 Task: Create Board Customer Experience Optimization to Workspace Collaboration Software. Create Board Market Share Growth Strategy to Workspace Collaboration Software. Create Board Social Media Influencer Brand Ambassador Program Strategy and Execution to Workspace Collaboration Software
Action: Mouse moved to (407, 89)
Screenshot: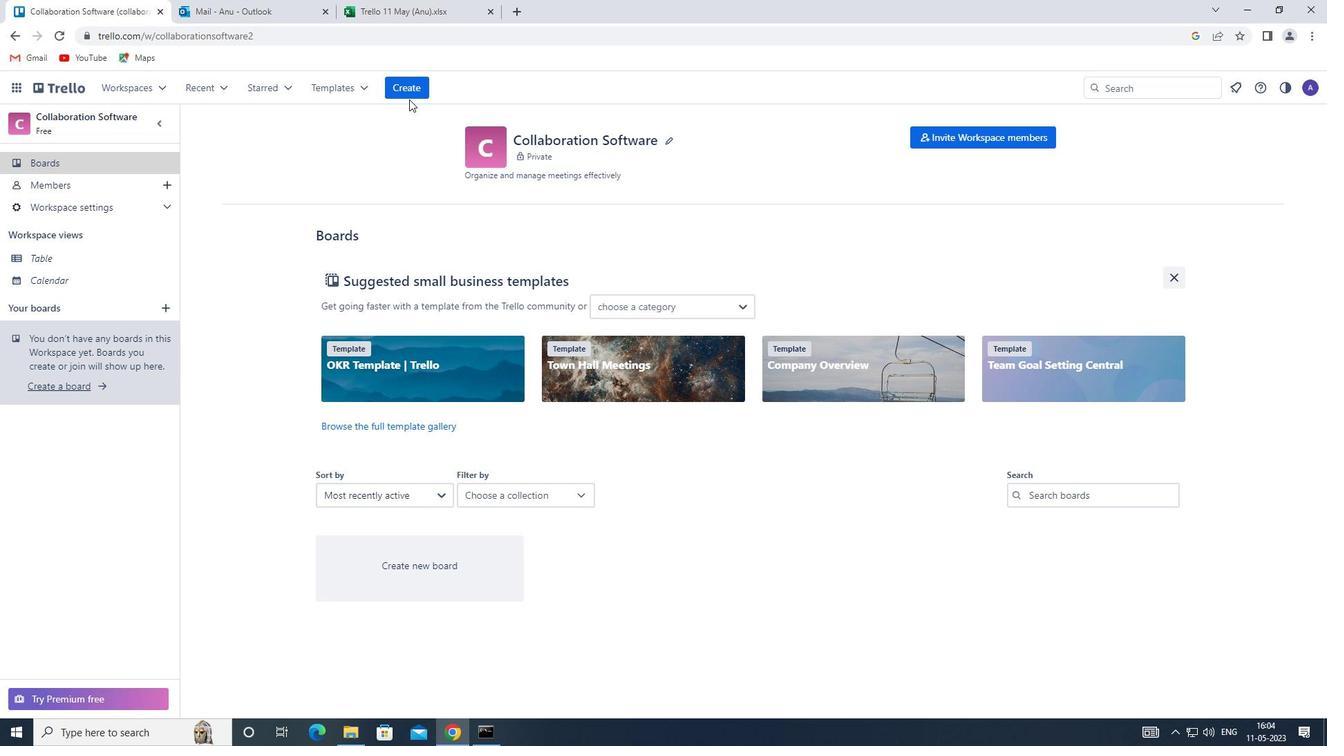 
Action: Mouse pressed left at (407, 89)
Screenshot: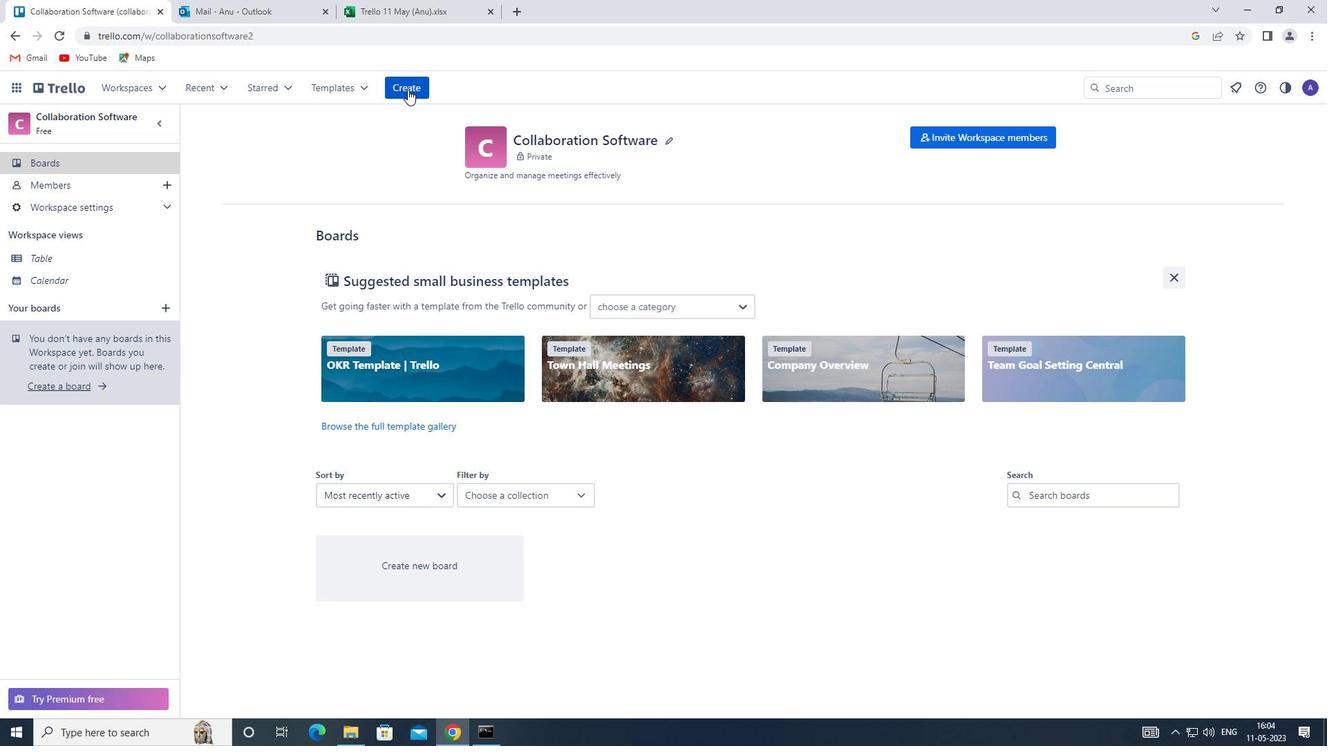 
Action: Mouse moved to (436, 131)
Screenshot: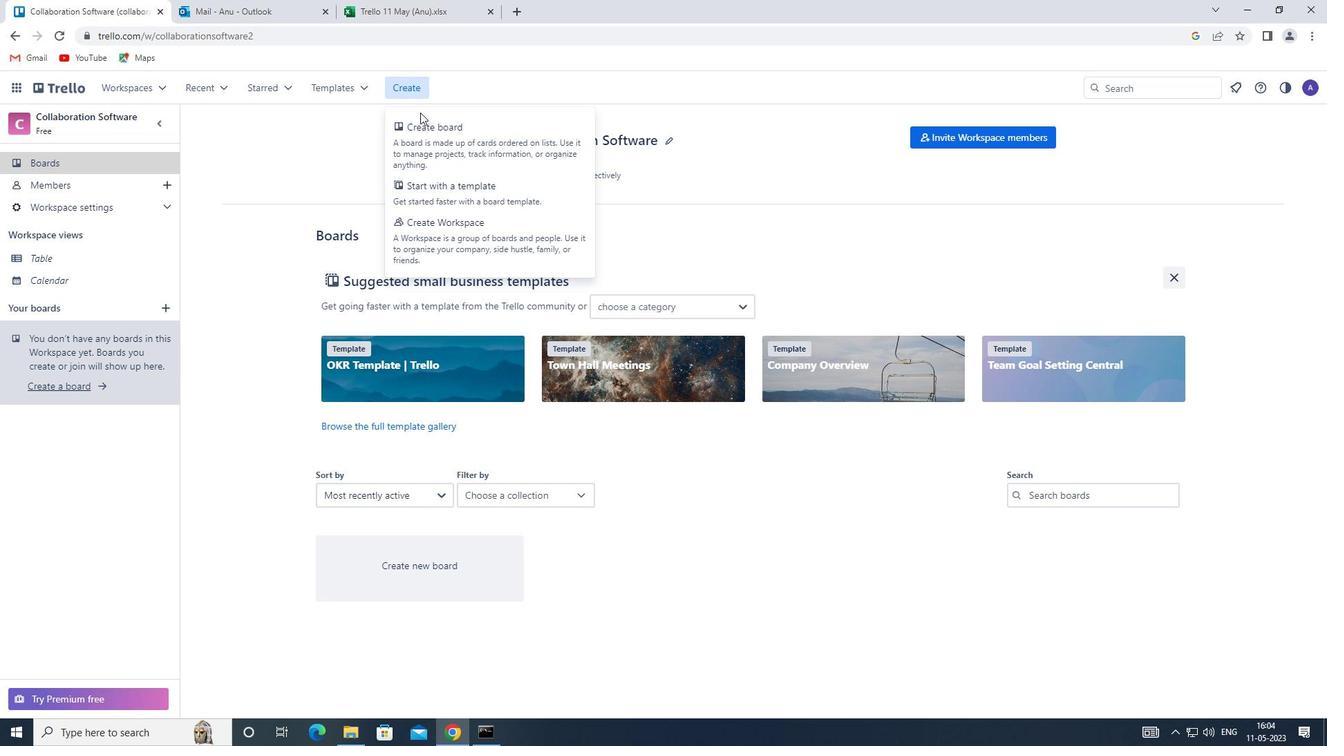
Action: Mouse pressed left at (436, 131)
Screenshot: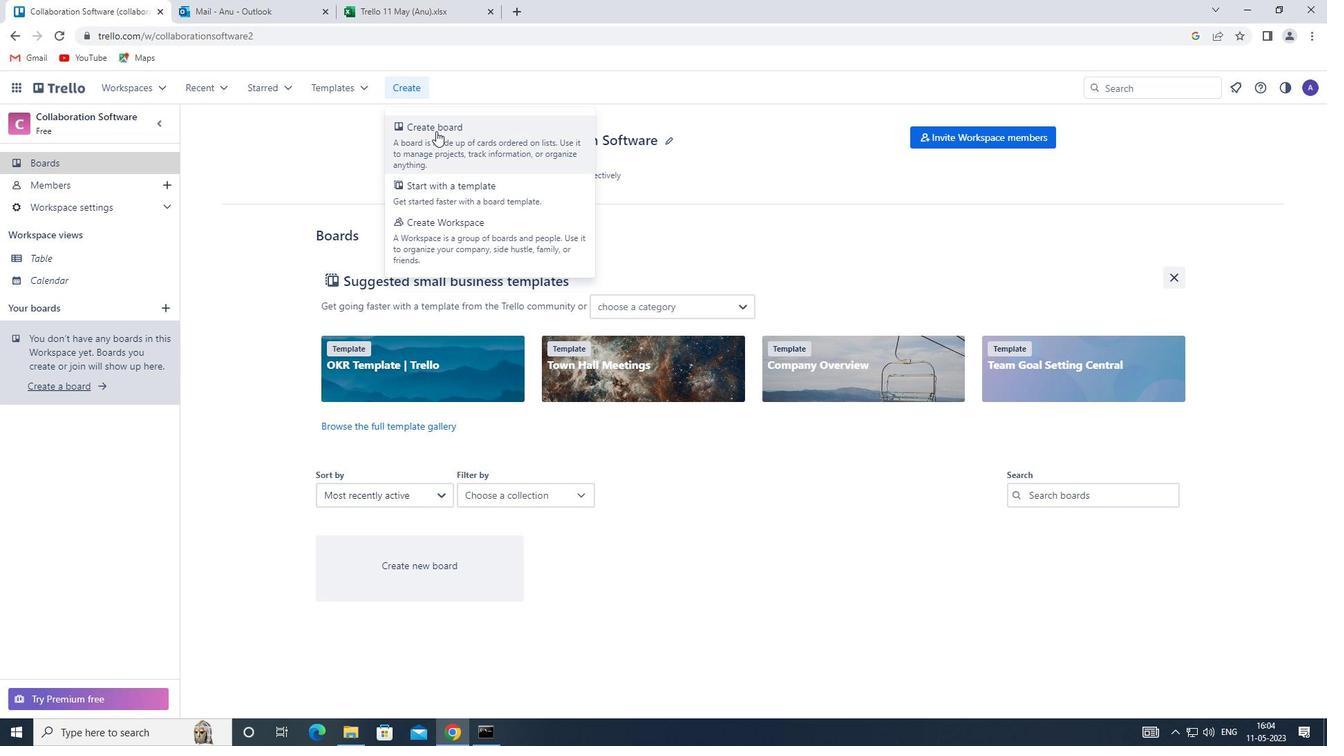
Action: Mouse moved to (429, 344)
Screenshot: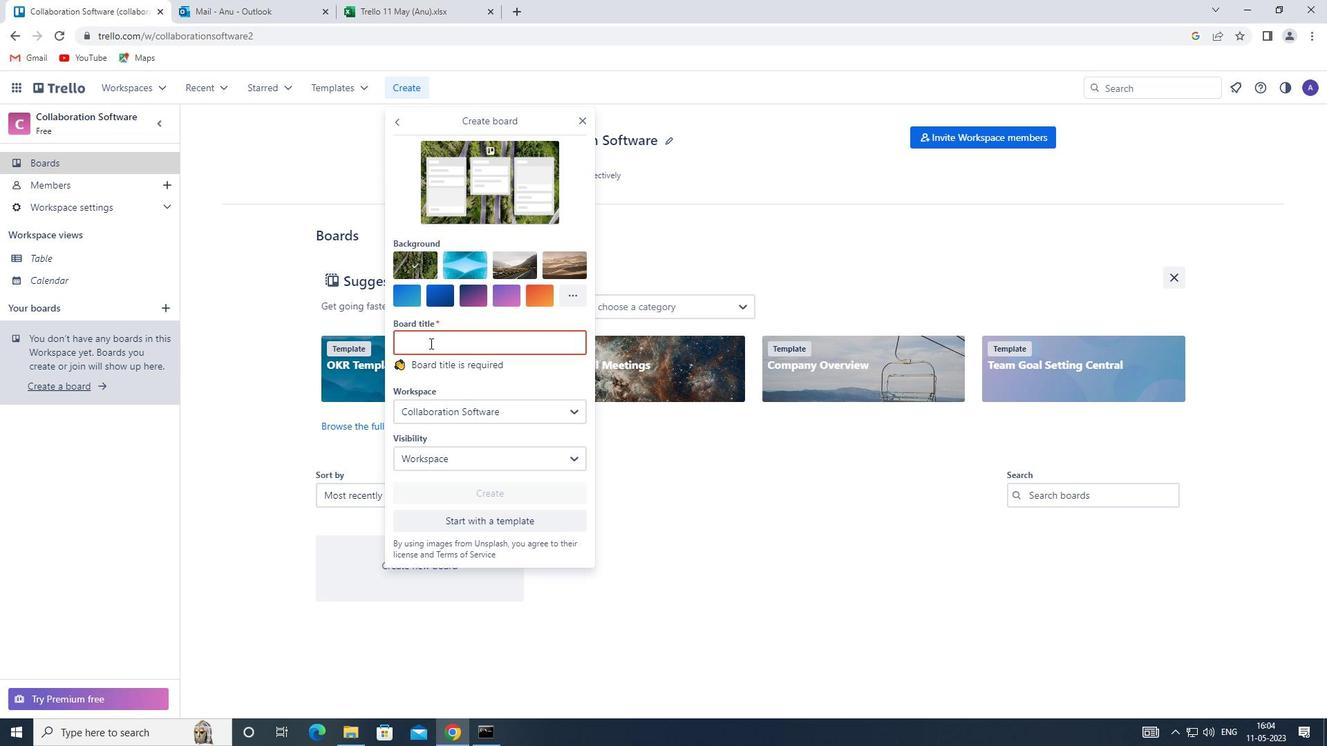 
Action: Mouse pressed left at (429, 344)
Screenshot: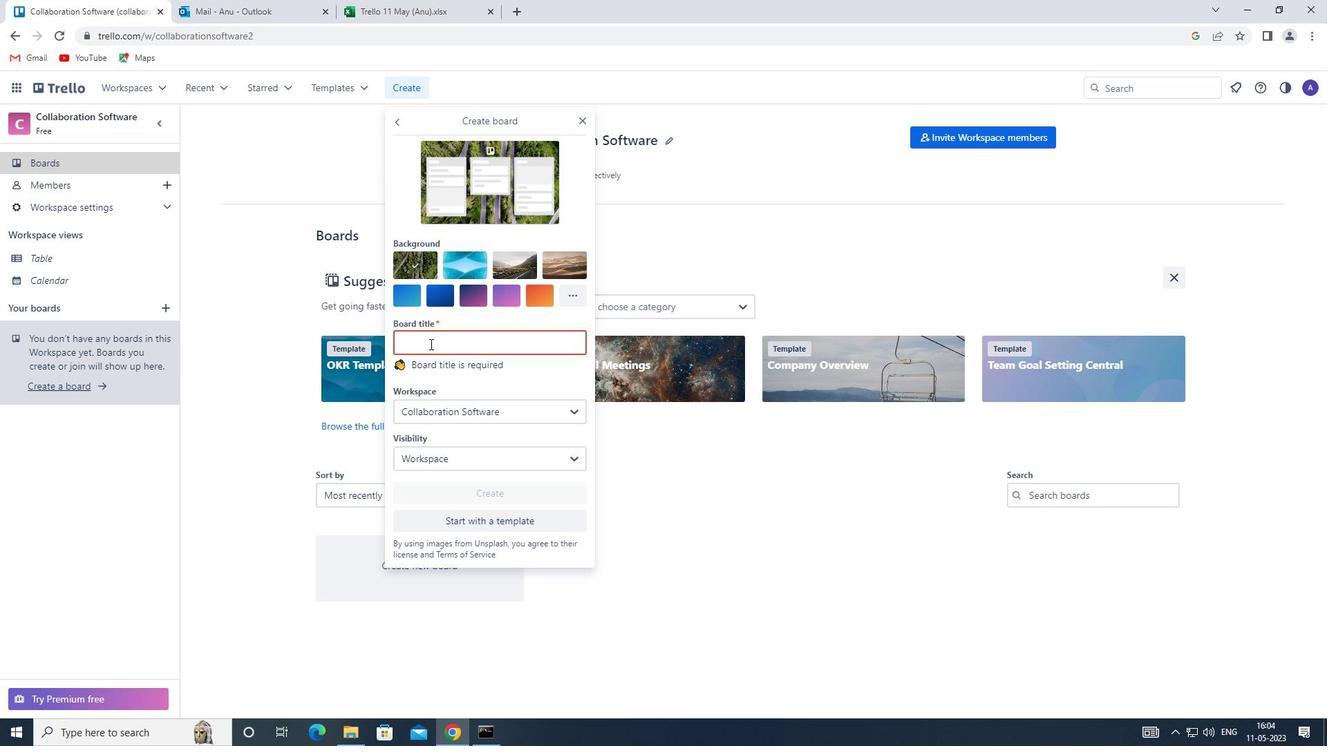 
Action: Key pressed <Key.shift>CUSTOMER<Key.space><Key.shift>EXPERIENCE<Key.space><Key.shift><Key.shift><Key.shift><Key.shift><Key.shift><Key.shift><Key.shift><Key.shift><Key.shift><Key.shift><Key.shift><Key.shift><Key.shift><Key.shift><Key.shift><Key.shift><Key.shift><Key.shift><Key.shift><Key.shift><Key.shift><Key.shift><Key.shift><Key.shift><Key.shift><Key.shift><Key.shift><Key.shift><Key.shift><Key.shift><Key.shift>OPTIMIZATION
Screenshot: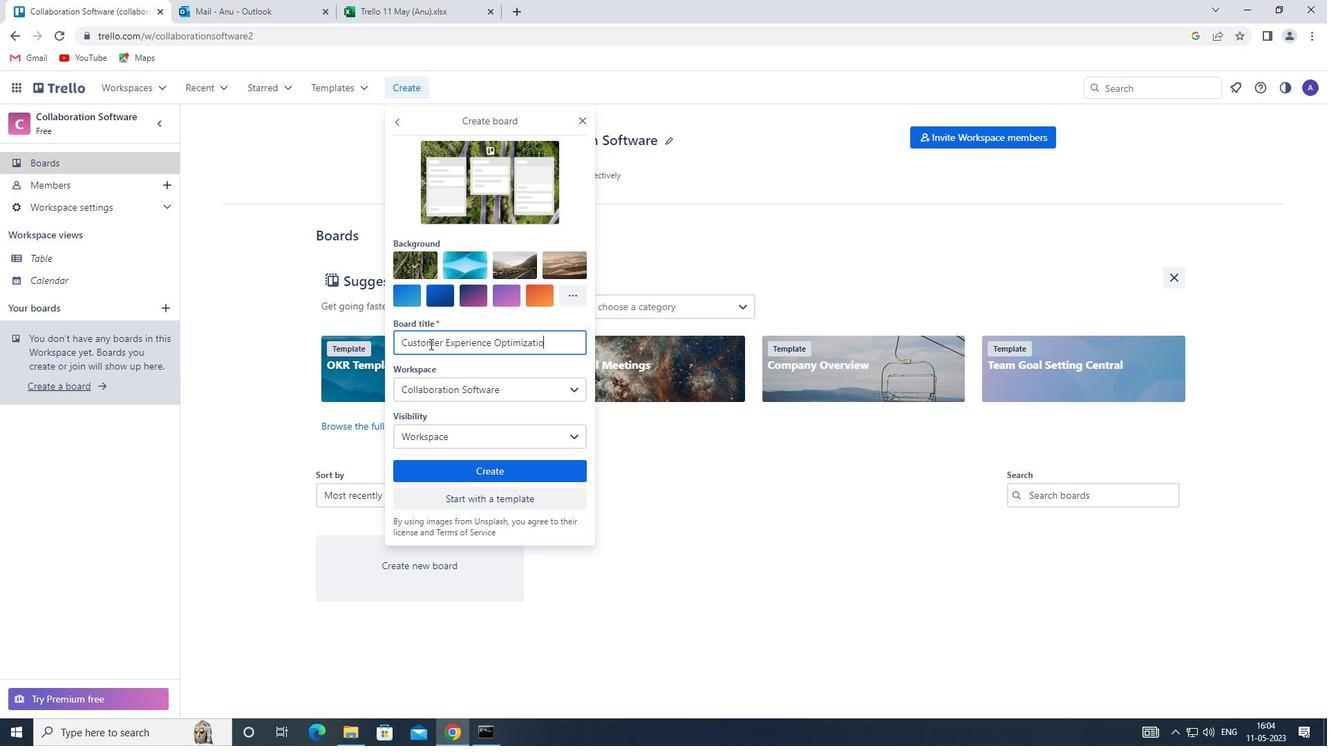 
Action: Mouse moved to (491, 470)
Screenshot: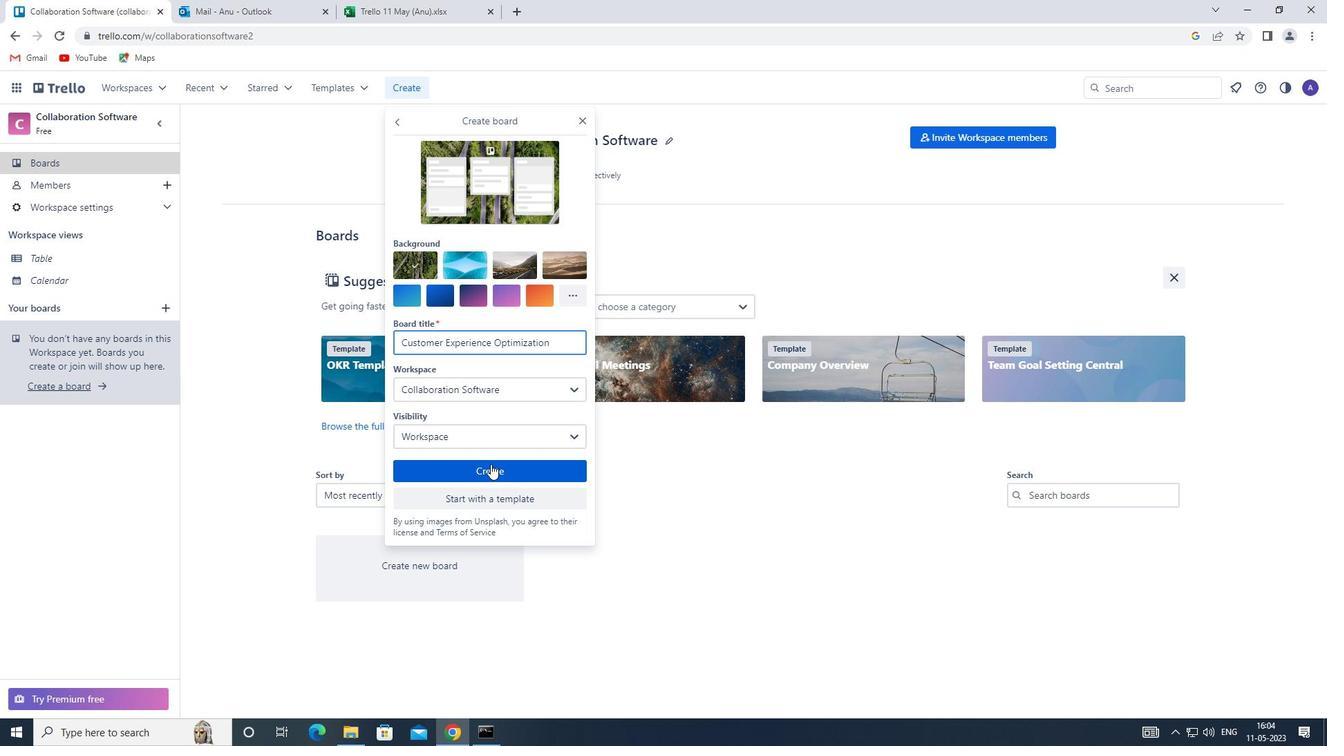 
Action: Mouse pressed left at (491, 470)
Screenshot: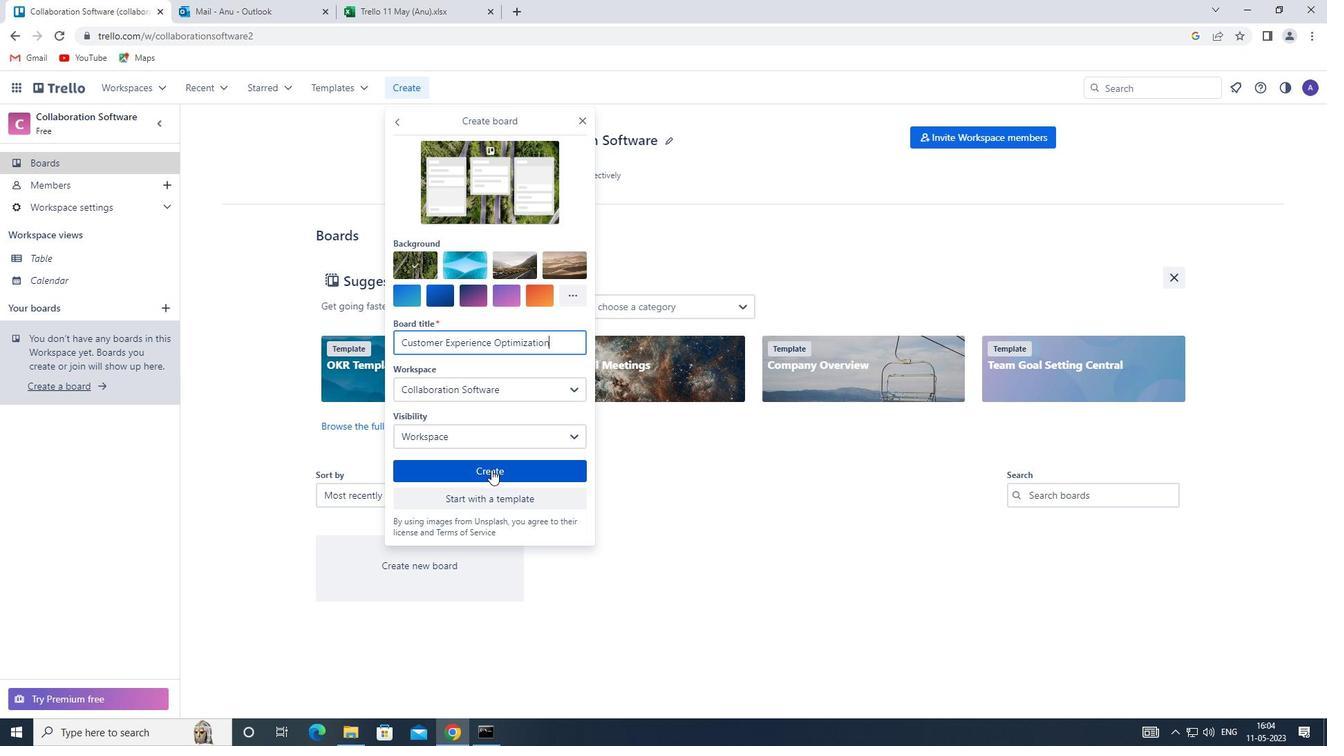 
Action: Mouse moved to (405, 80)
Screenshot: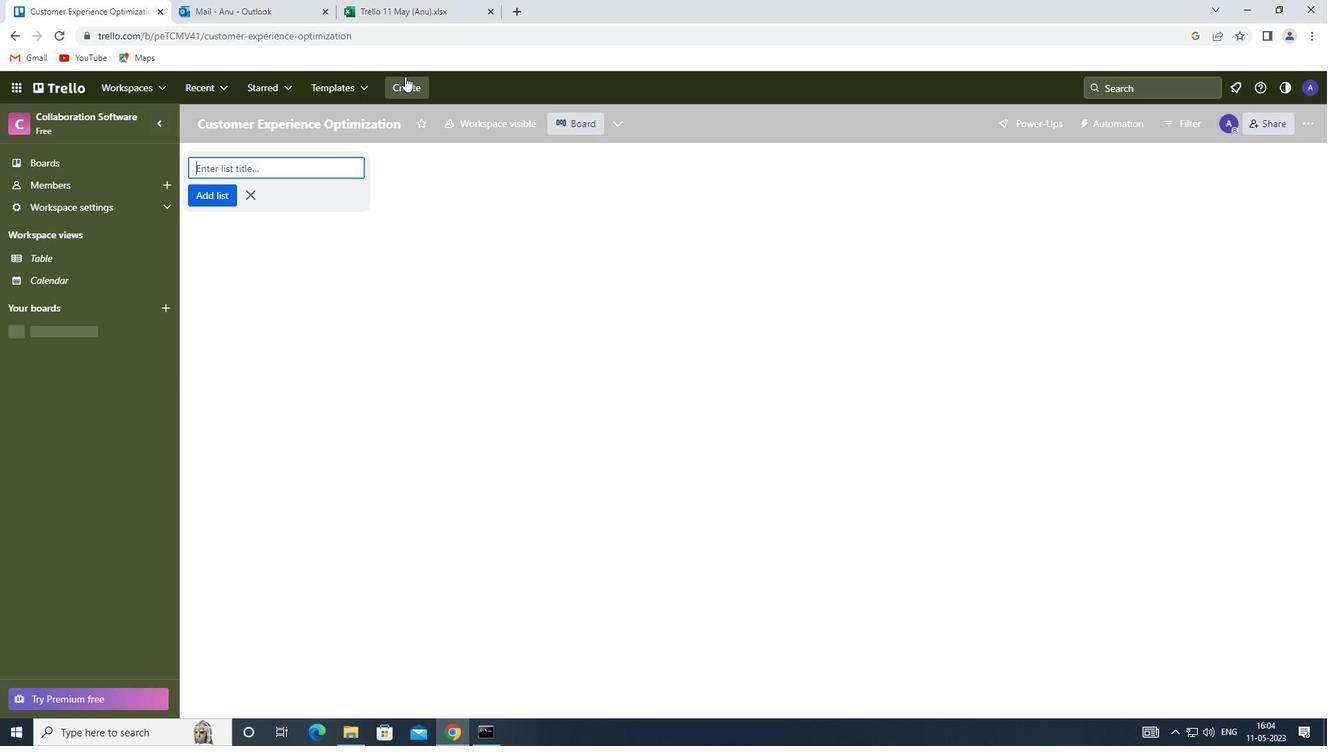 
Action: Mouse pressed left at (405, 80)
Screenshot: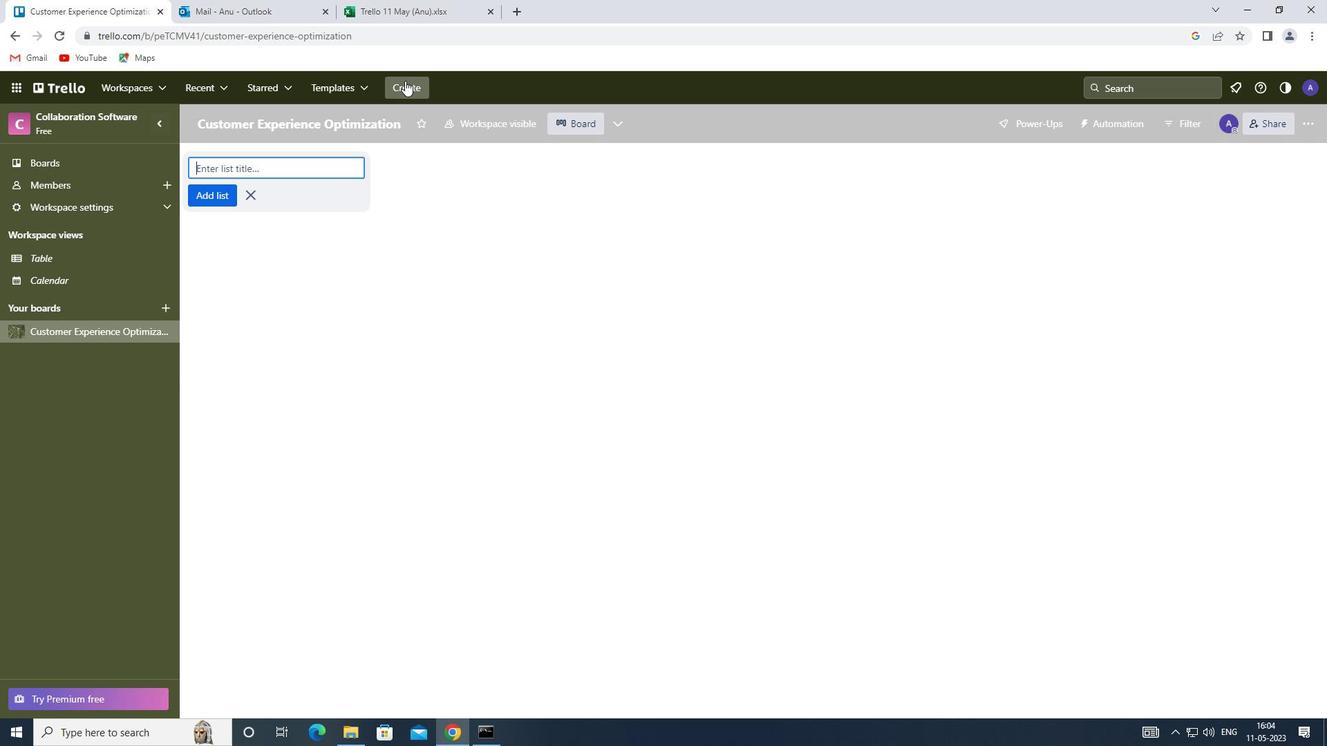 
Action: Mouse moved to (436, 138)
Screenshot: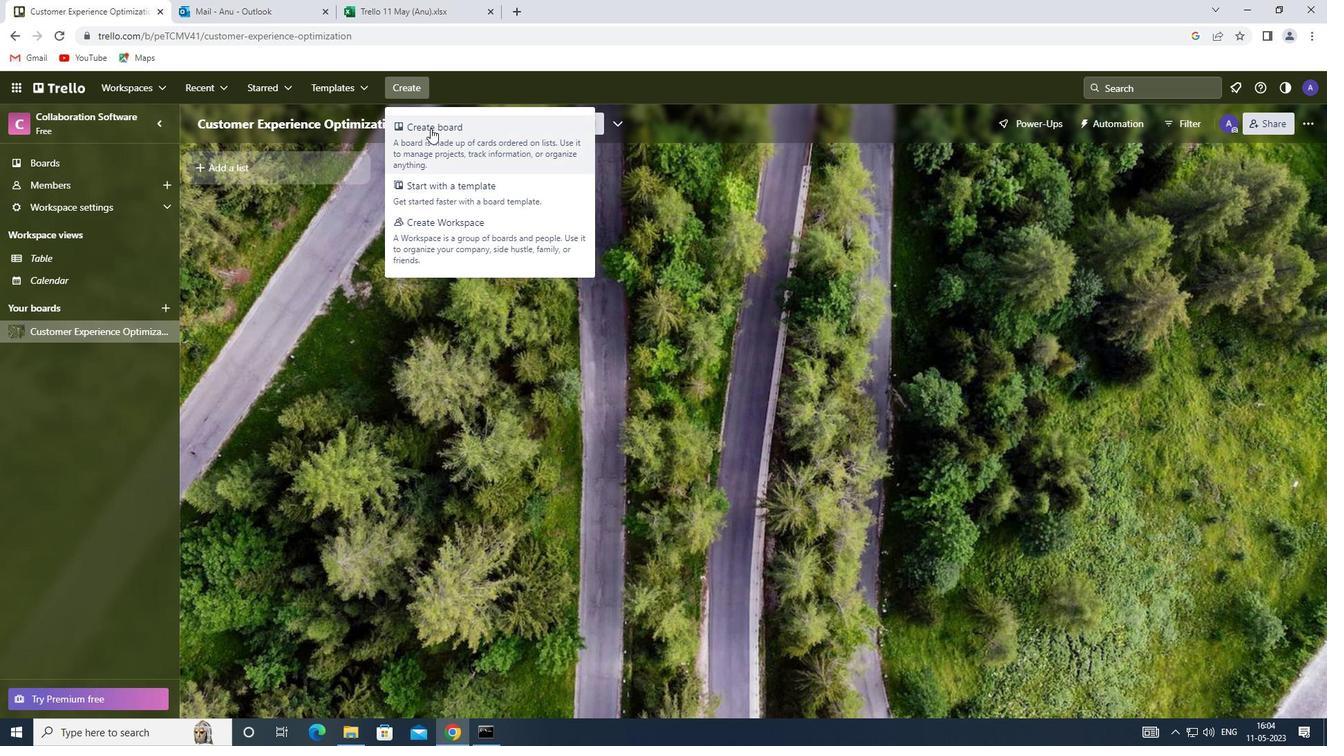 
Action: Mouse pressed left at (436, 138)
Screenshot: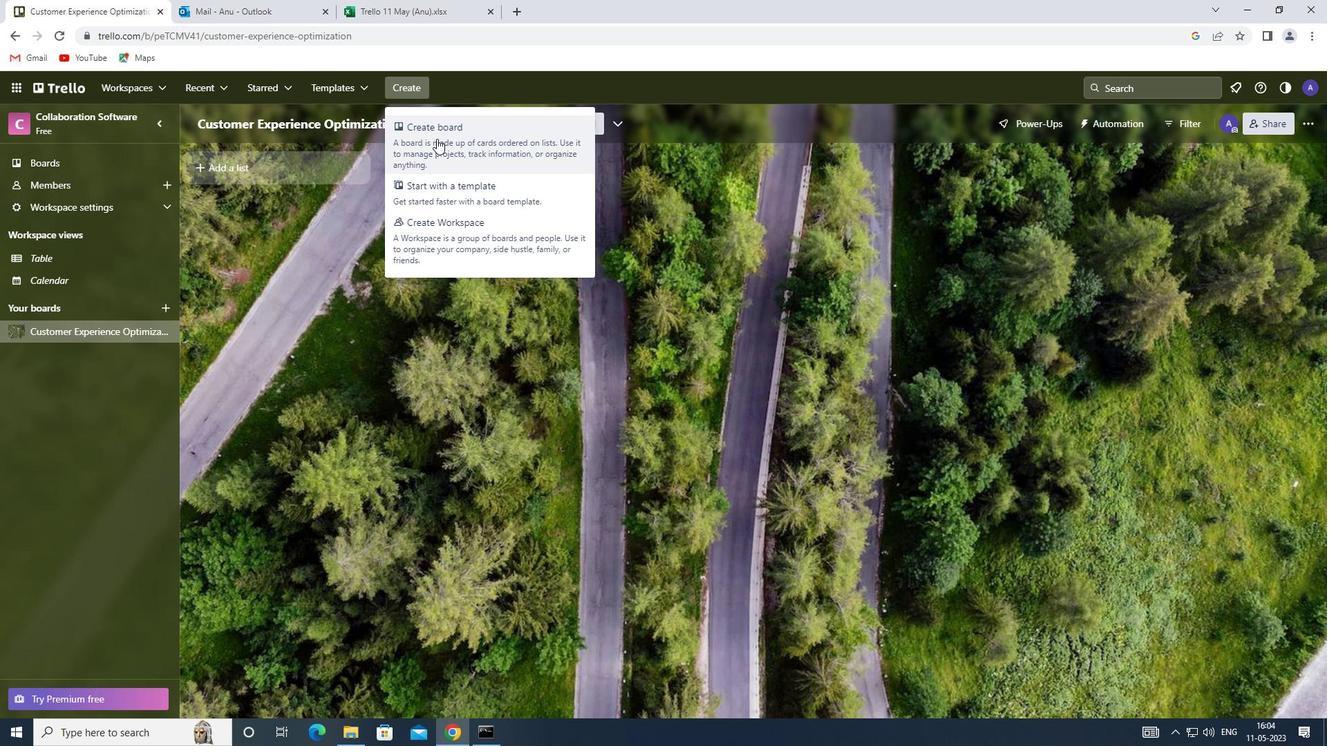 
Action: Mouse moved to (428, 350)
Screenshot: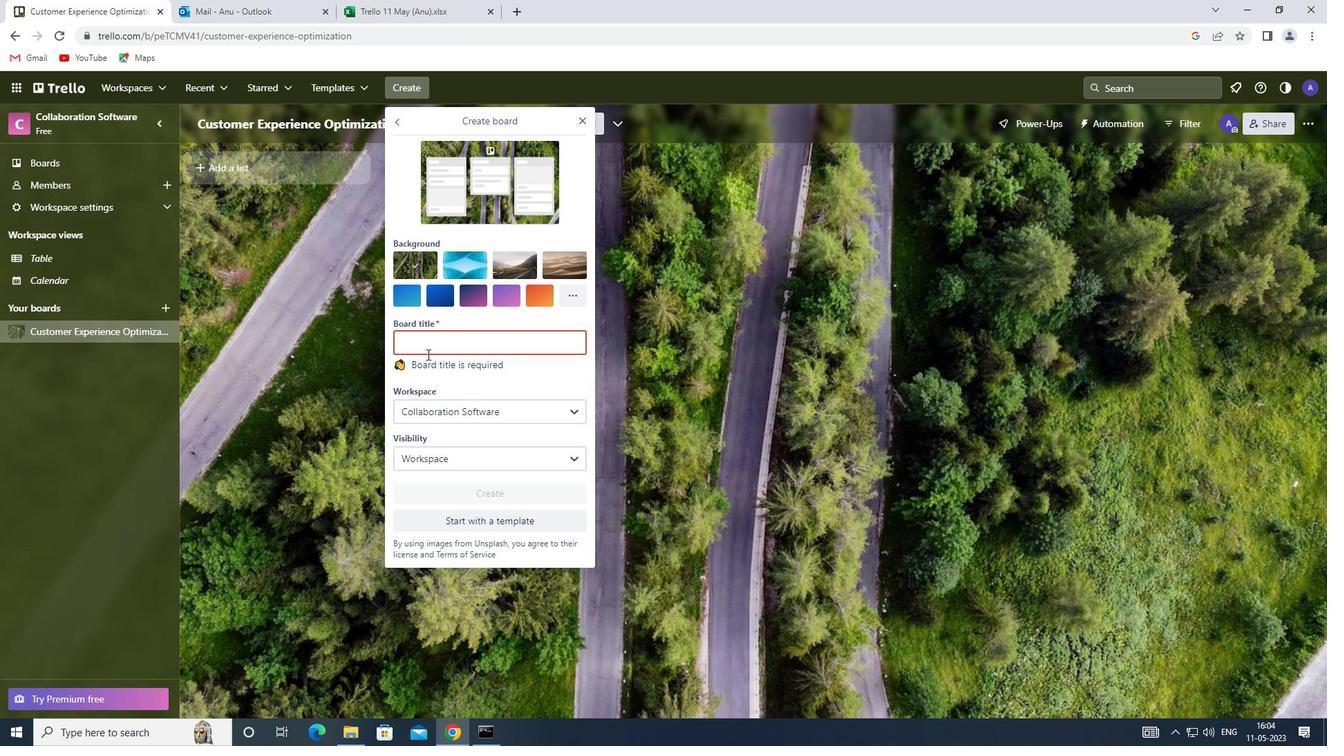 
Action: Mouse pressed left at (428, 350)
Screenshot: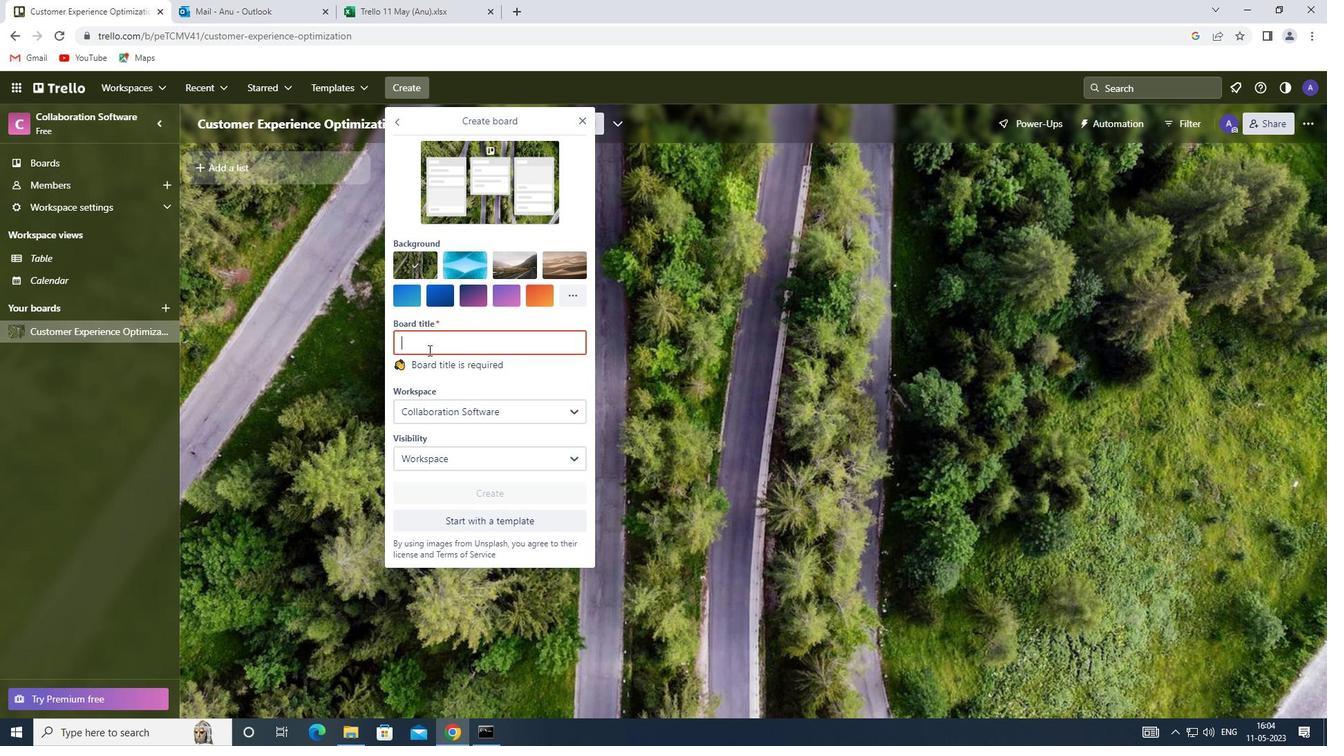 
Action: Key pressed <Key.shift>MARKET<Key.space><Key.shift>SHARE<Key.space><Key.shift><Key.shift><Key.shift><Key.shift><Key.shift><Key.shift><Key.shift><Key.shift><Key.shift><Key.shift><Key.shift><Key.shift><Key.shift><Key.shift><Key.shift>GROWTH<Key.space><Key.shift>STRATEGY
Screenshot: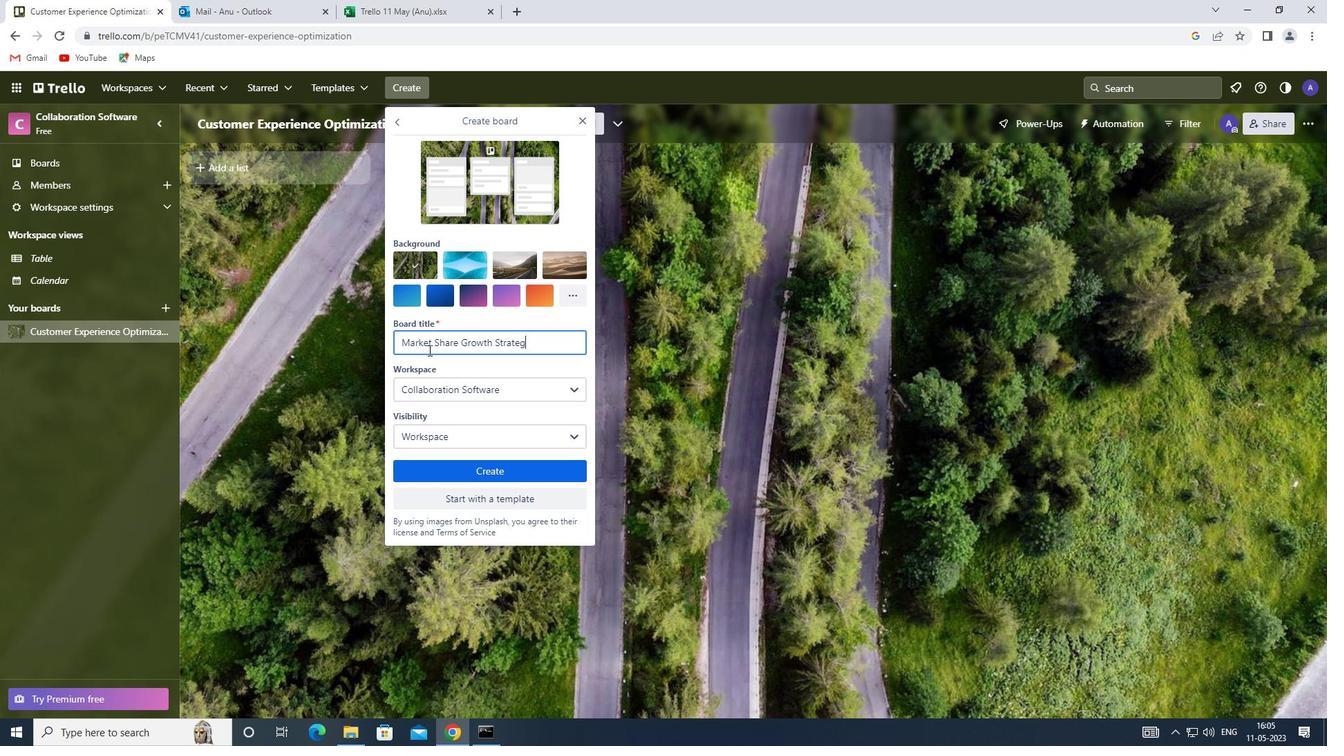 
Action: Mouse moved to (469, 470)
Screenshot: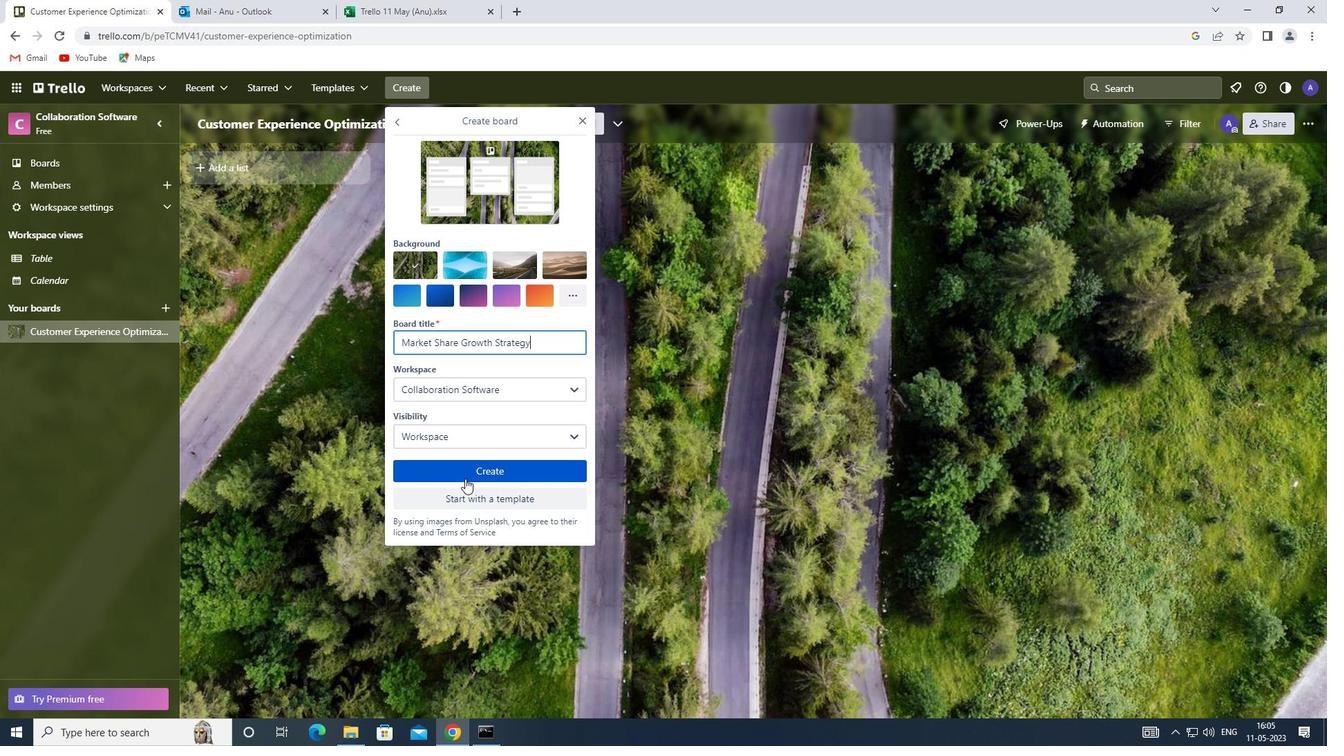 
Action: Mouse pressed left at (469, 470)
Screenshot: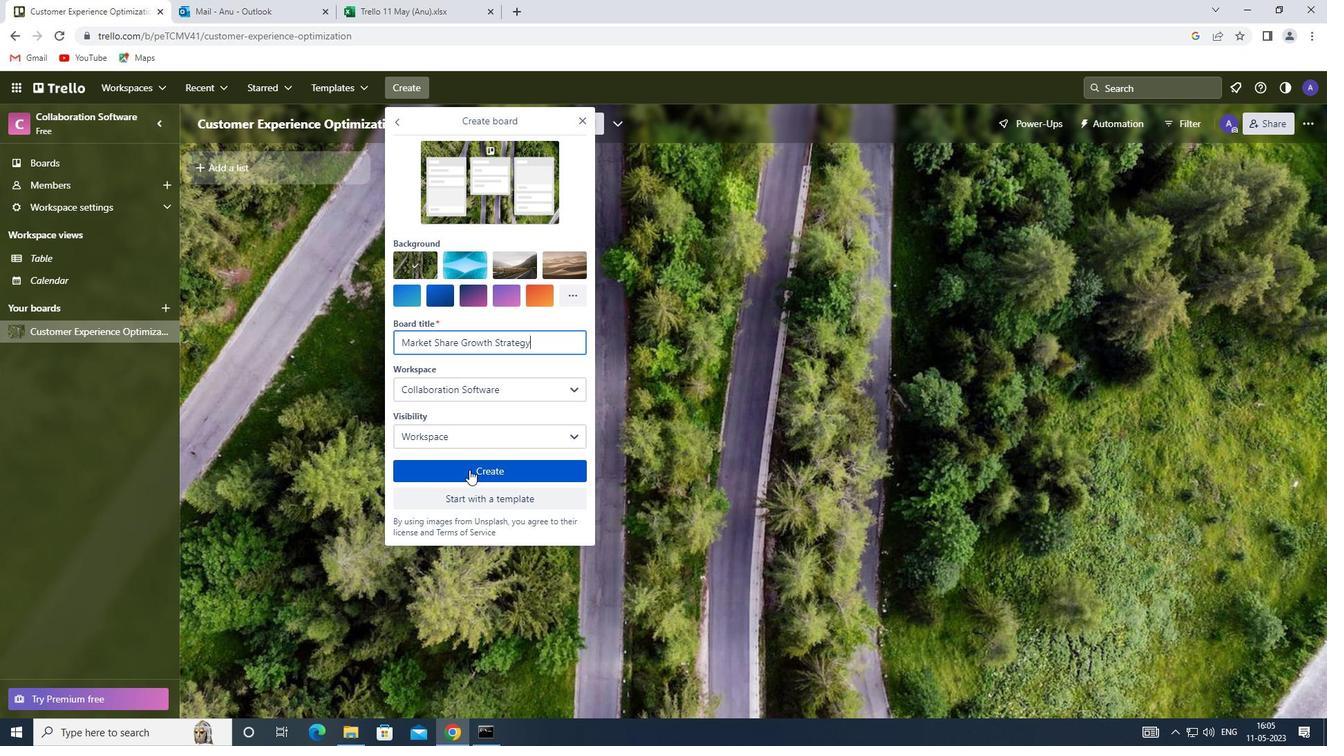 
Action: Mouse moved to (417, 77)
Screenshot: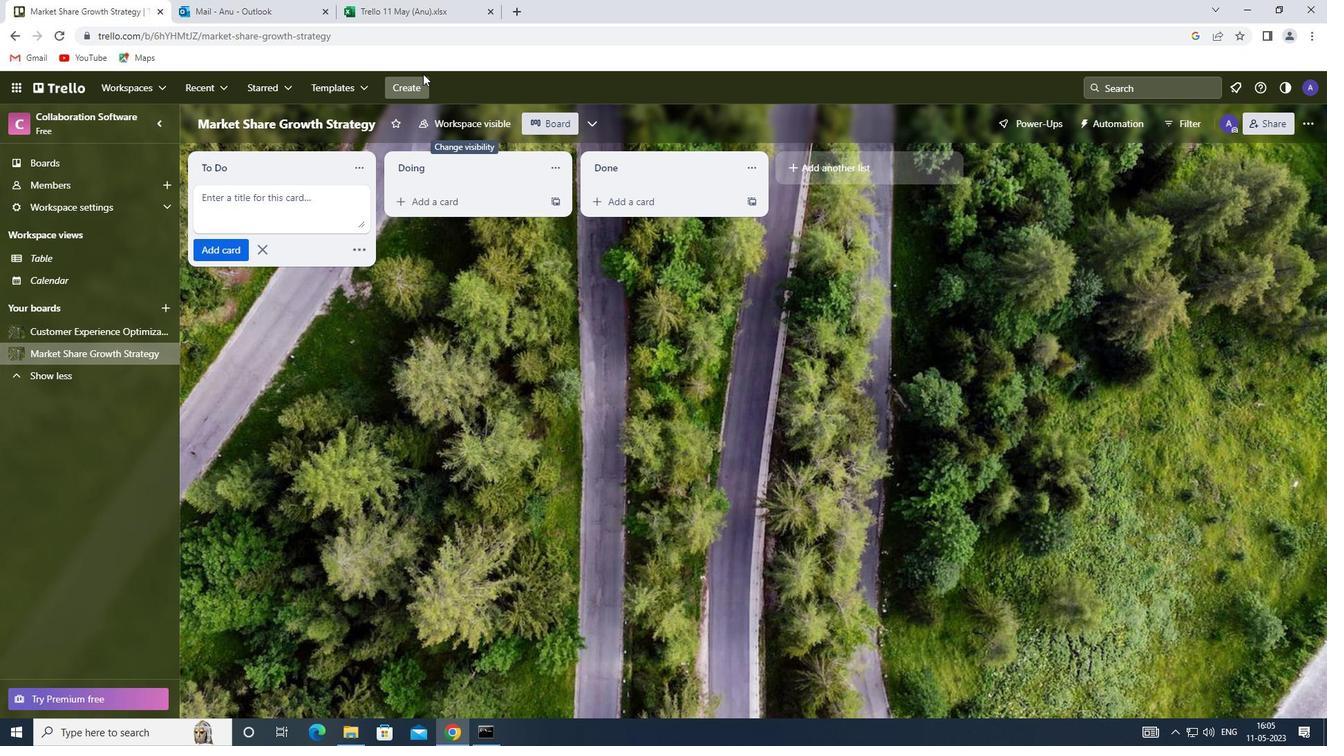 
Action: Mouse pressed left at (417, 77)
Screenshot: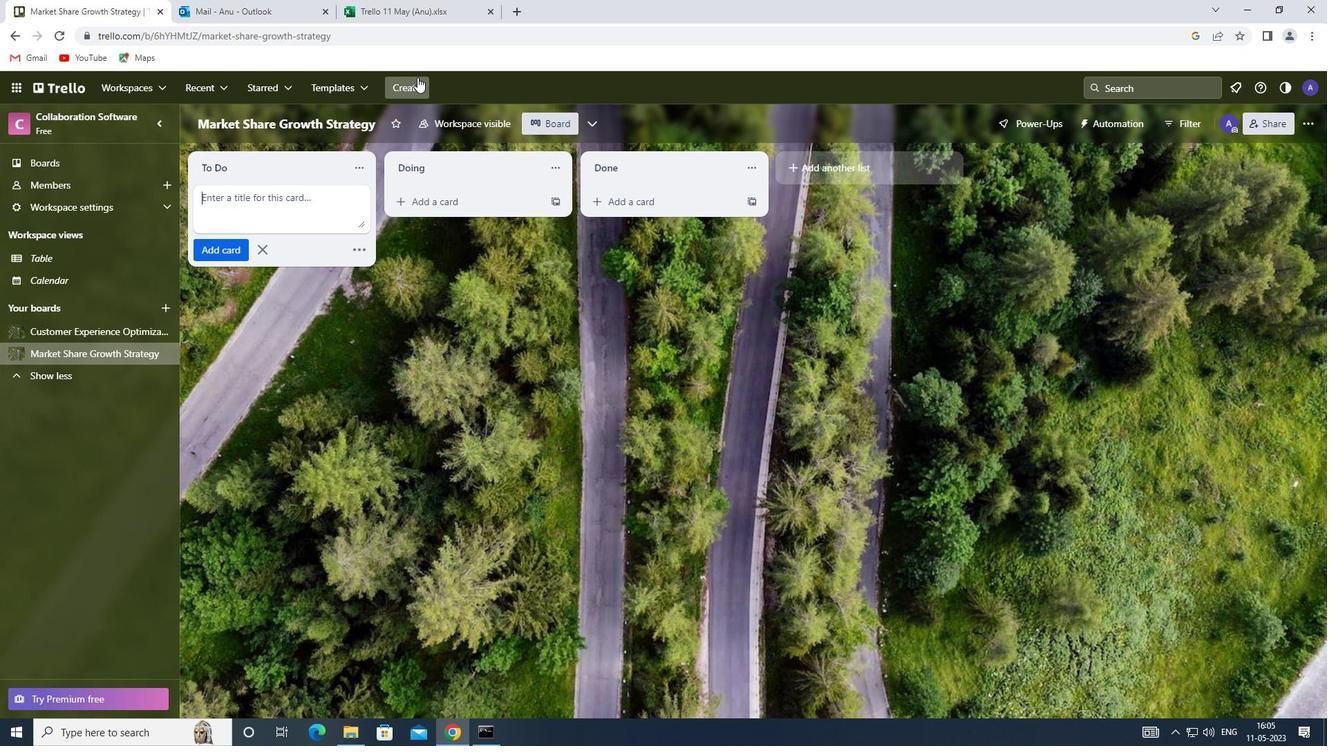 
Action: Mouse moved to (445, 135)
Screenshot: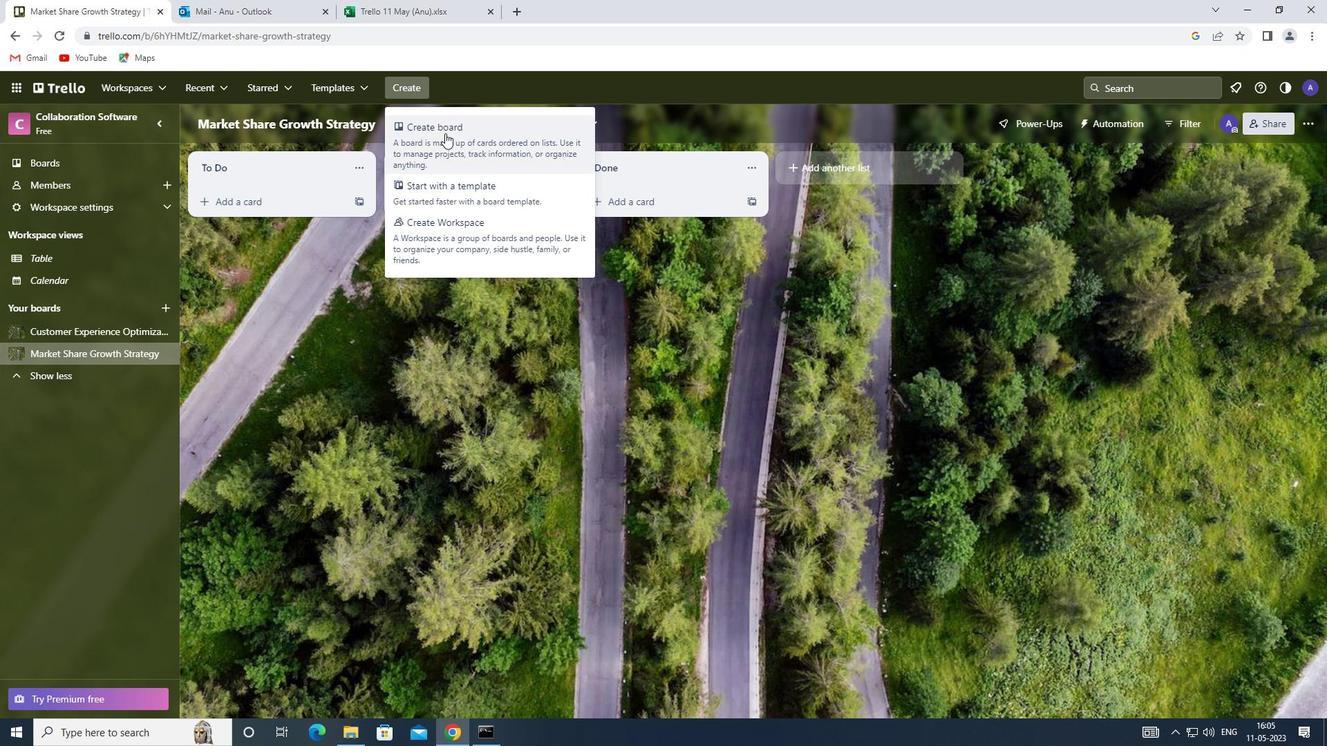 
Action: Mouse pressed left at (445, 135)
Screenshot: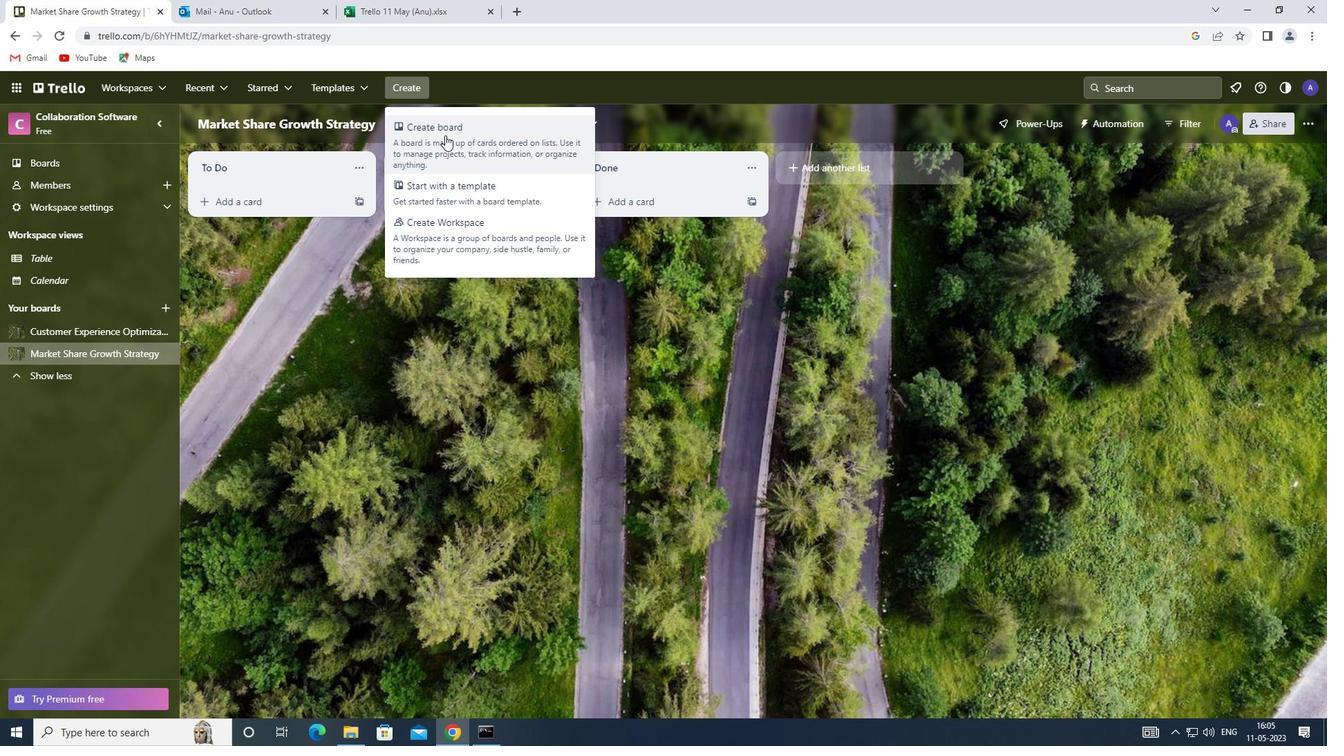 
Action: Mouse moved to (447, 347)
Screenshot: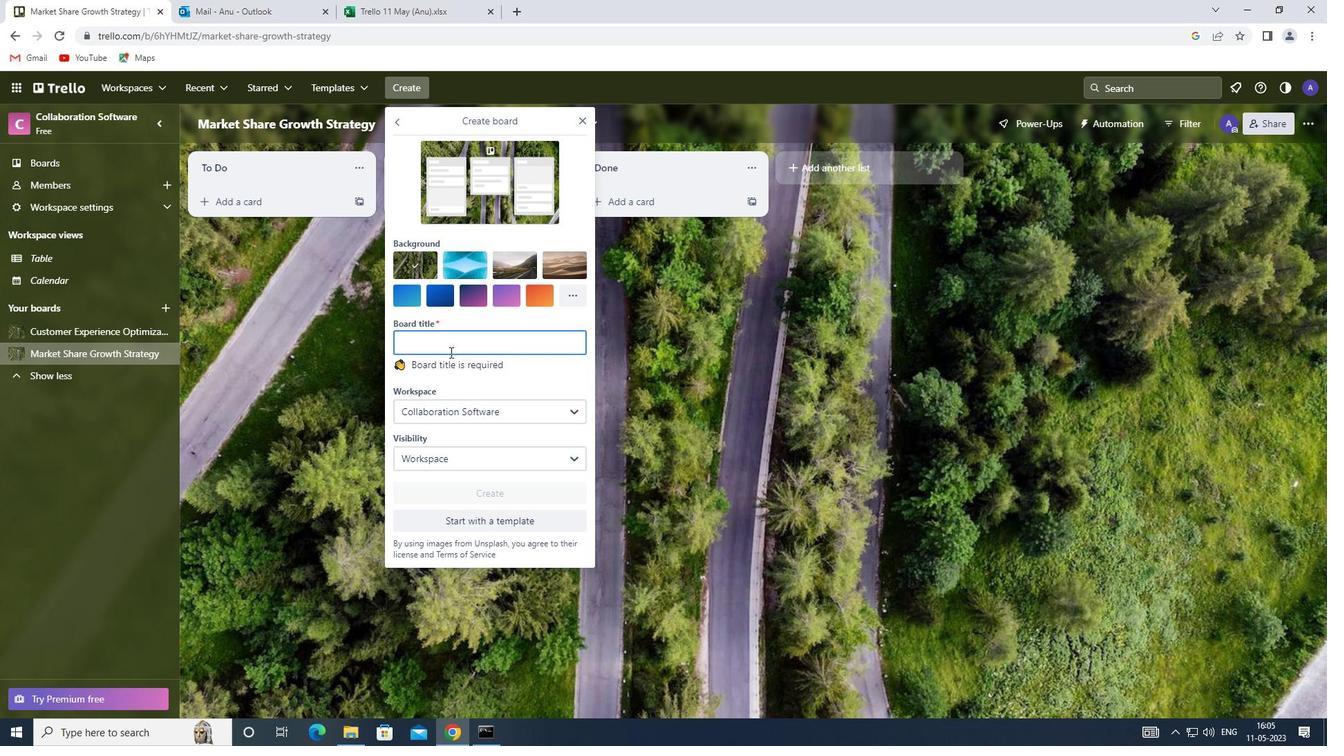 
Action: Mouse pressed left at (447, 347)
Screenshot: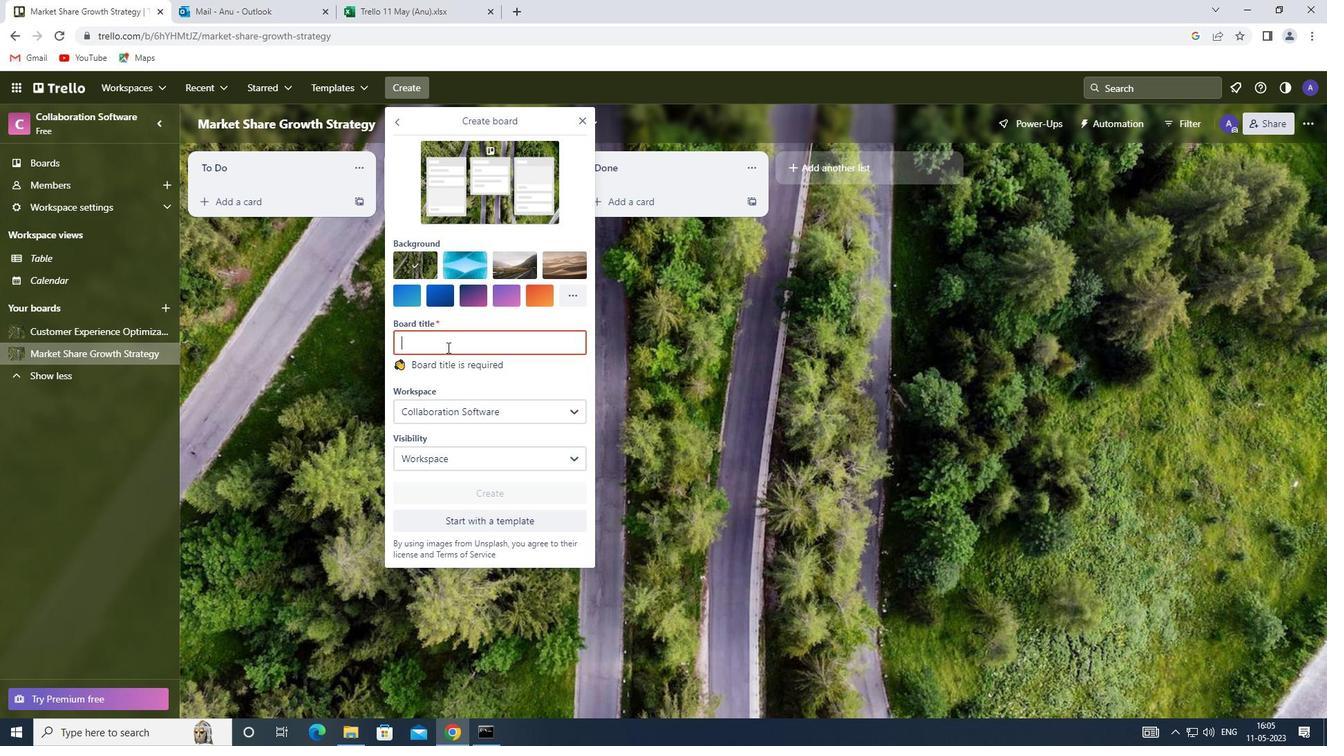 
Action: Key pressed <Key.shift><Key.shift><Key.shift><Key.shift><Key.shift><Key.shift><Key.shift><Key.shift><Key.shift><Key.shift><Key.shift><Key.shift><Key.shift><Key.shift><Key.shift><Key.shift><Key.shift><Key.shift><Key.shift><Key.shift><Key.shift><Key.shift><Key.shift><Key.shift><Key.shift><Key.shift><Key.shift><Key.shift><Key.shift>ANAL
Screenshot: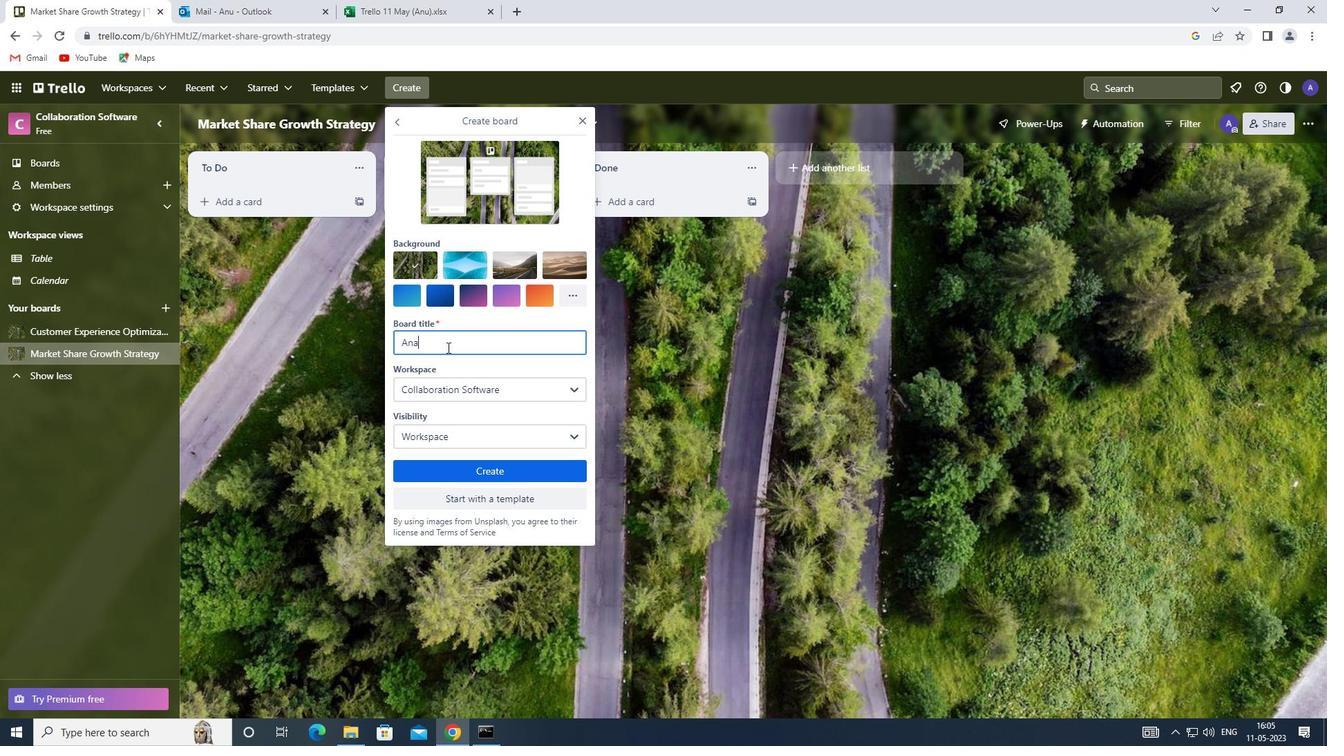 
Action: Mouse moved to (429, 344)
Screenshot: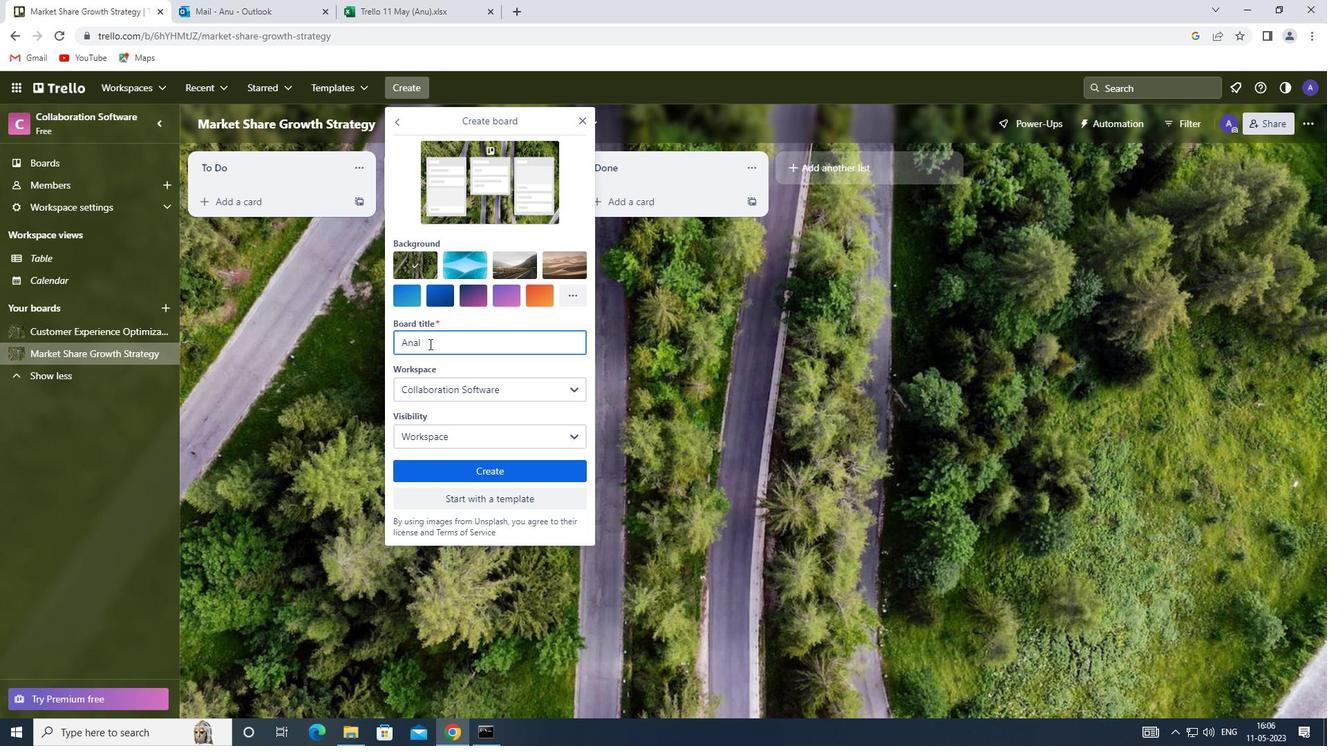 
Action: Key pressed <Key.backspace><Key.backspace><Key.backspace><Key.backspace>S<Key.backspace><Key.shift>SOCIAL<Key.space><Key.shift><Key.shift><Key.shift><Key.shift><Key.shift><Key.shift><Key.shift><Key.shift><Key.shift><Key.shift><Key.shift><Key.shift>MEDIA<Key.space><Key.caps_lock>I<Key.caps_lock>NFLUENCER<Key.enter>
Screenshot: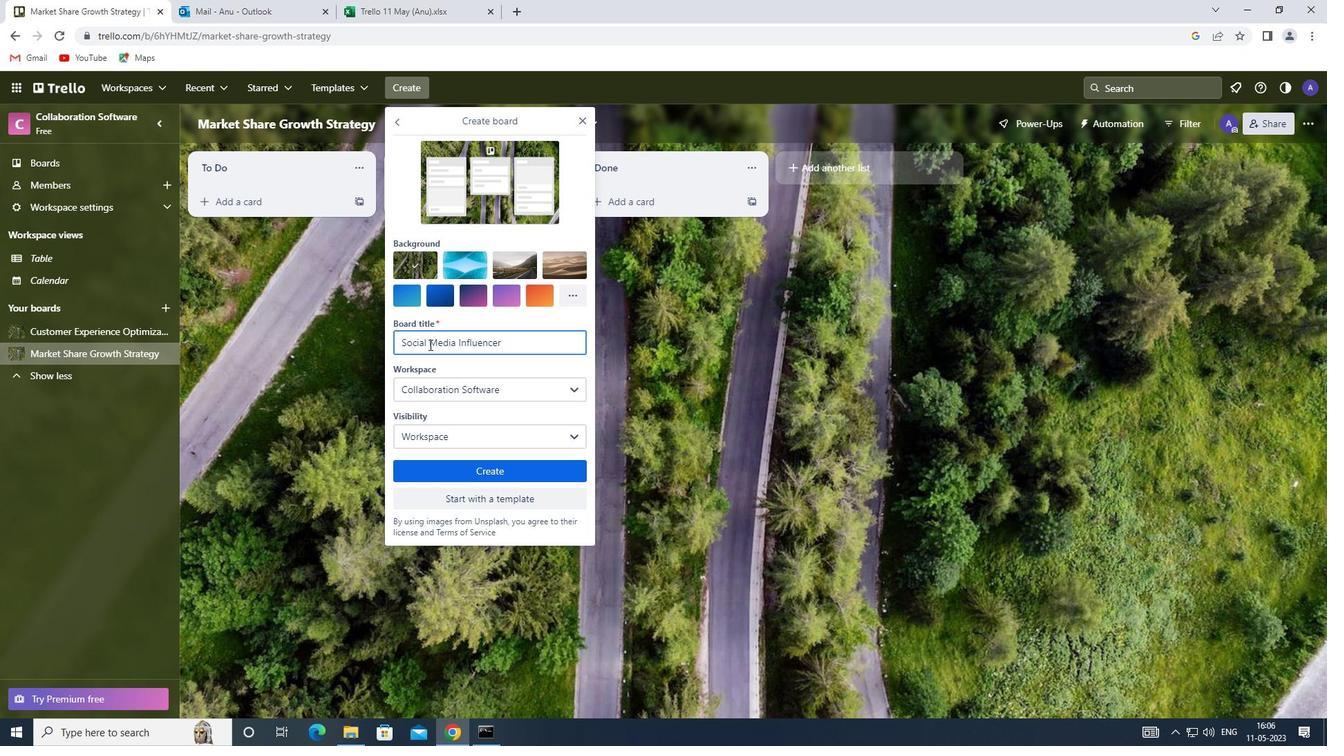 
